 Task: Change polyline line to solid.
Action: Mouse moved to (327, 301)
Screenshot: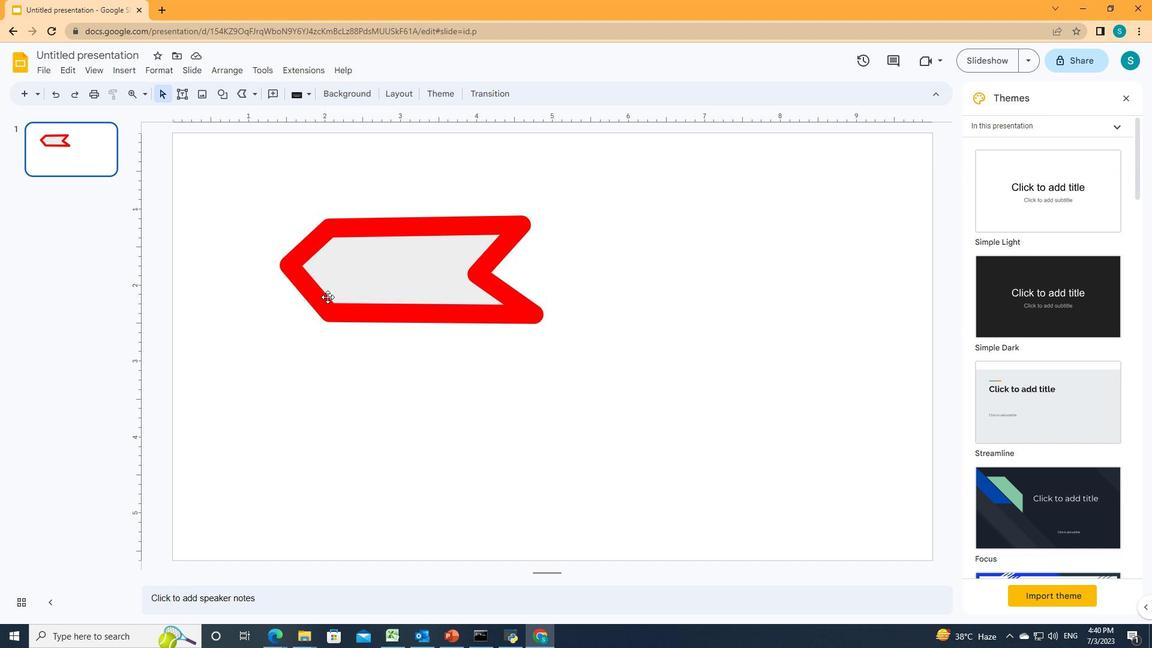 
Action: Mouse pressed left at (327, 301)
Screenshot: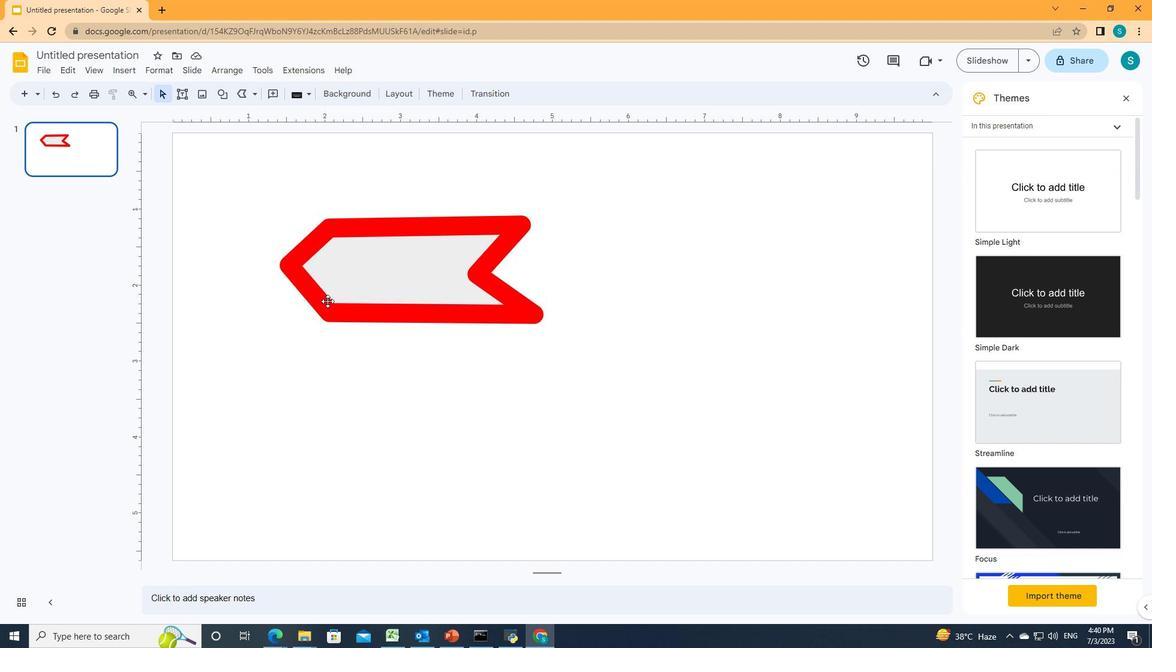 
Action: Mouse moved to (332, 94)
Screenshot: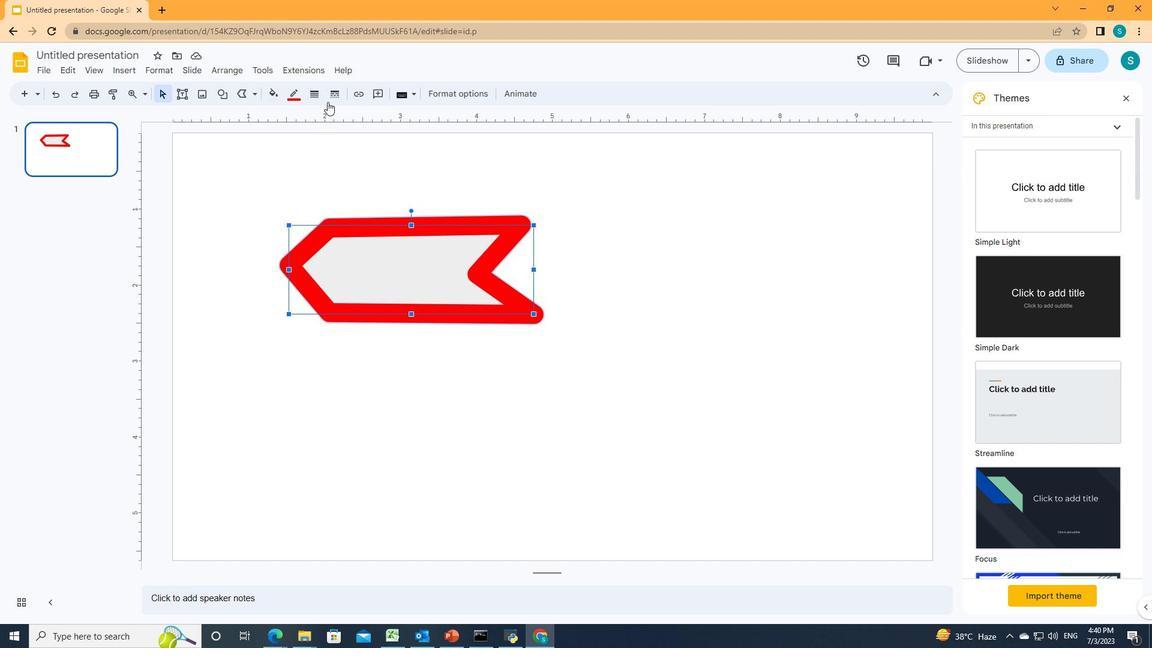 
Action: Mouse pressed left at (332, 94)
Screenshot: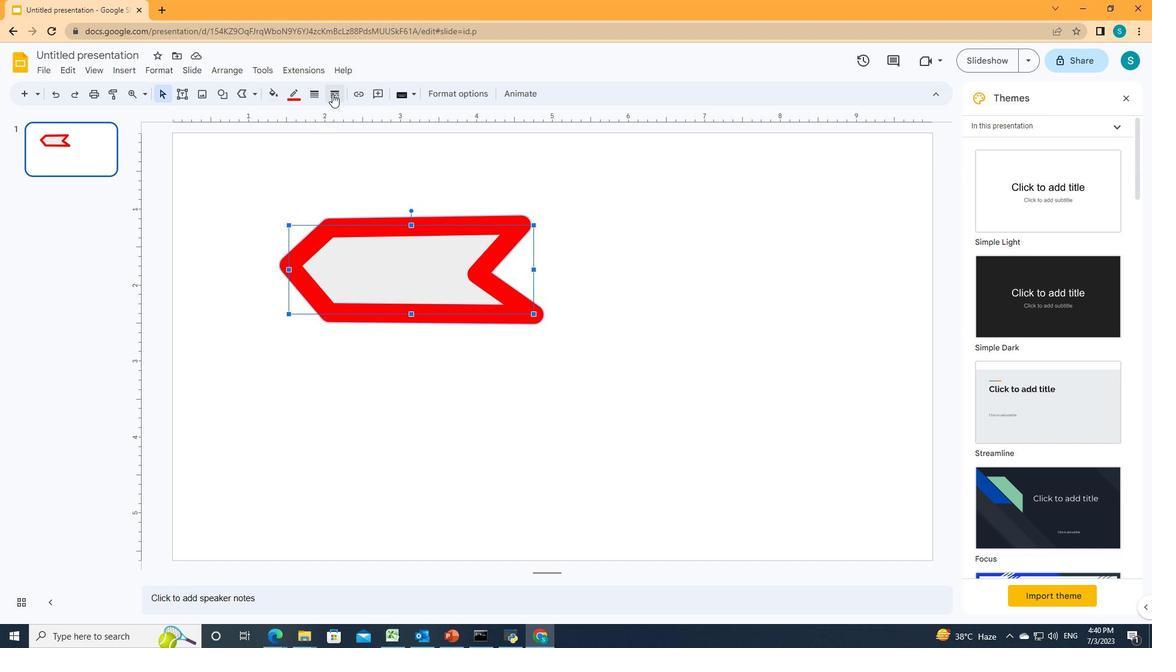 
Action: Mouse moved to (352, 118)
Screenshot: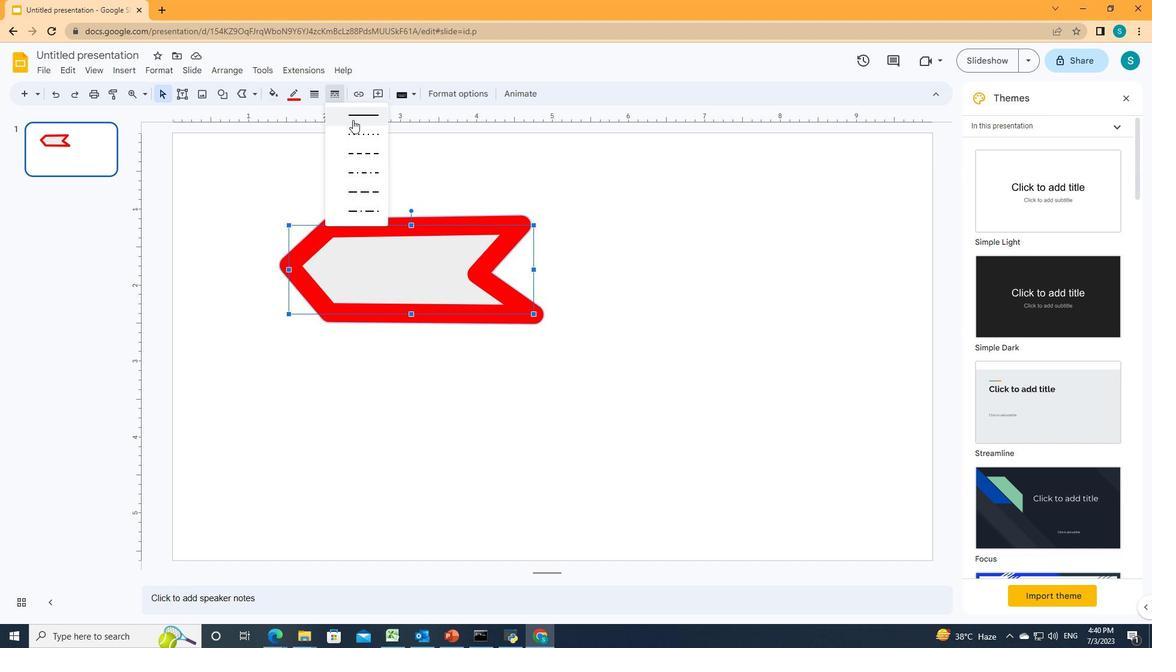
Action: Mouse pressed left at (352, 118)
Screenshot: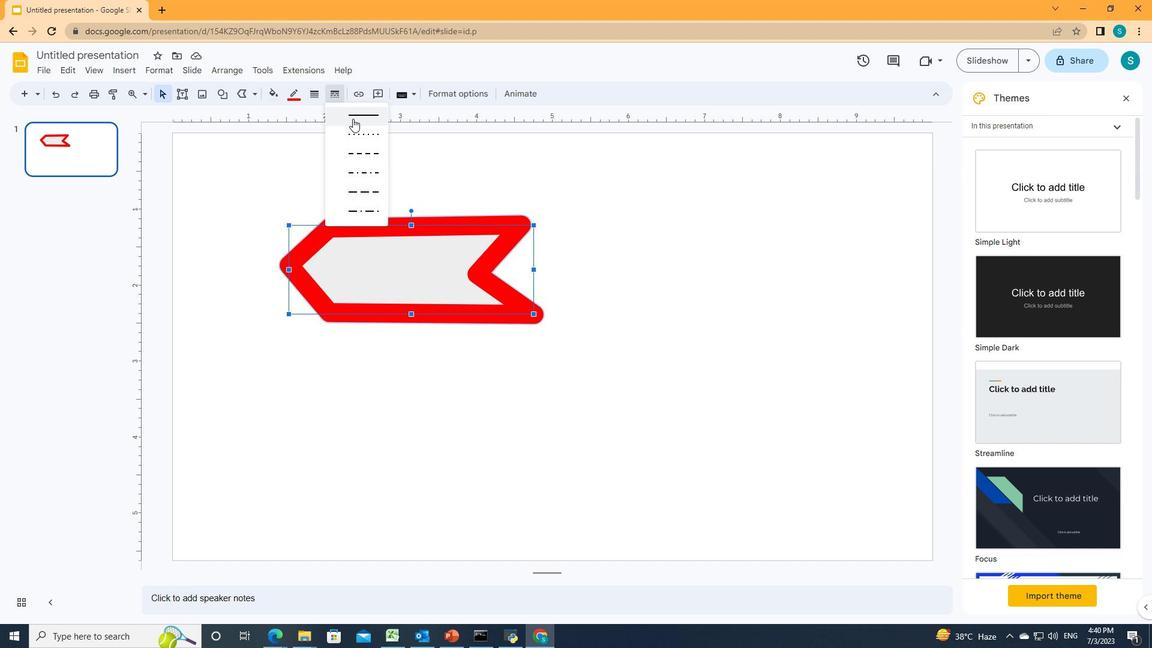 
